 Task: Go to the images section and react to  the images on the  page of Amazon
Action: Mouse moved to (442, 22)
Screenshot: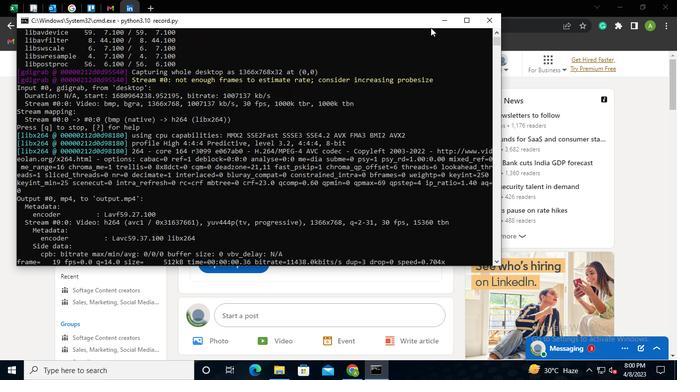 
Action: Mouse pressed left at (442, 22)
Screenshot: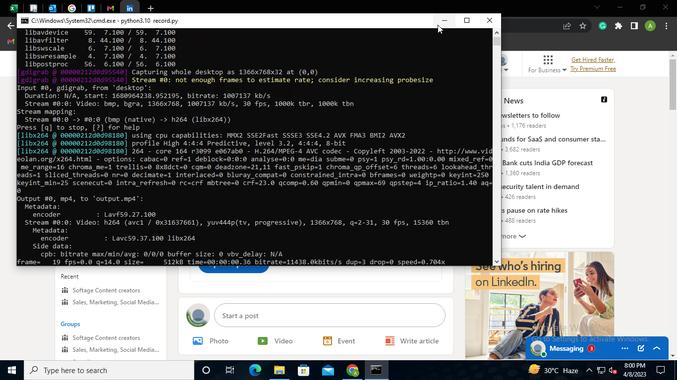 
Action: Mouse moved to (100, 66)
Screenshot: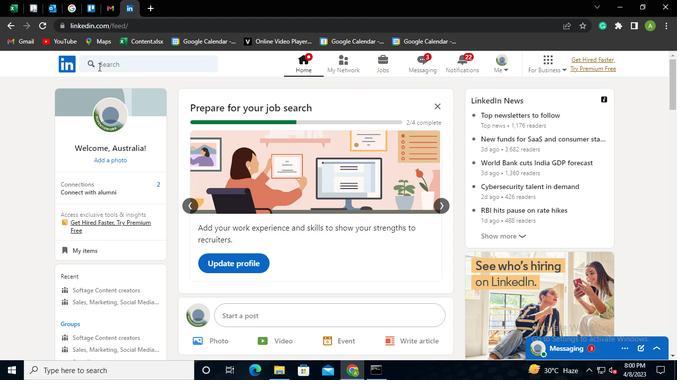 
Action: Mouse pressed left at (100, 66)
Screenshot: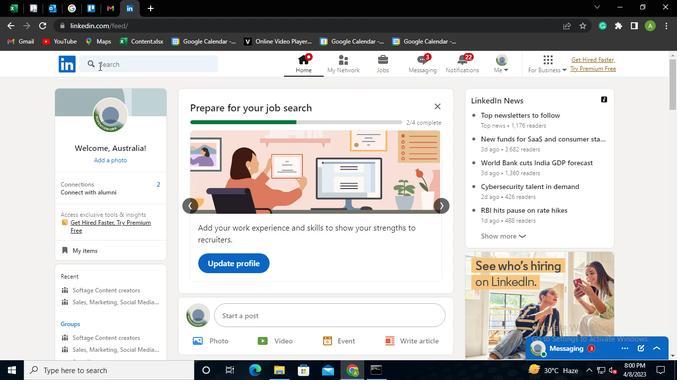 
Action: Mouse moved to (99, 110)
Screenshot: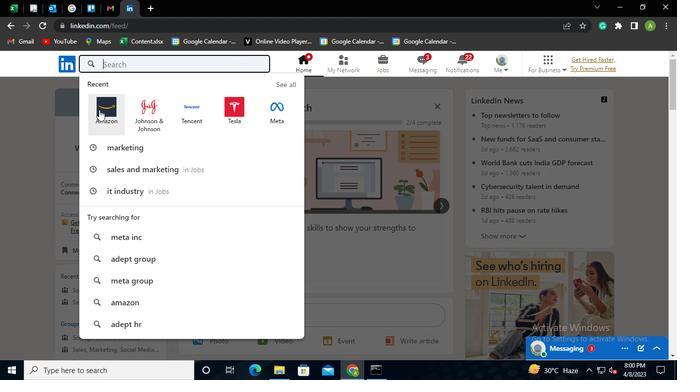 
Action: Mouse pressed left at (99, 110)
Screenshot: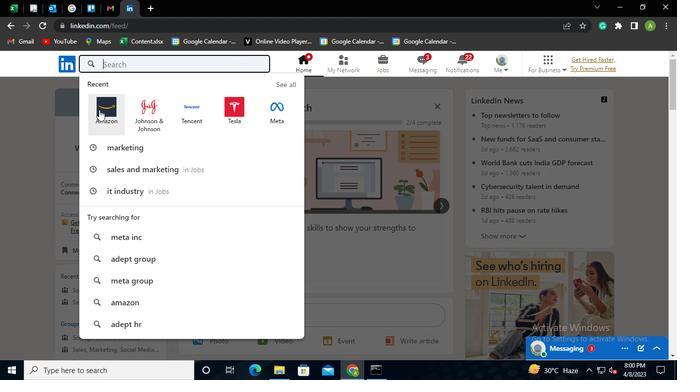 
Action: Mouse moved to (170, 116)
Screenshot: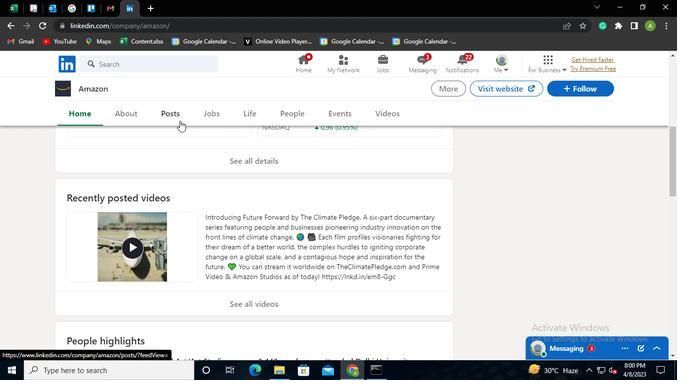 
Action: Mouse pressed left at (170, 116)
Screenshot: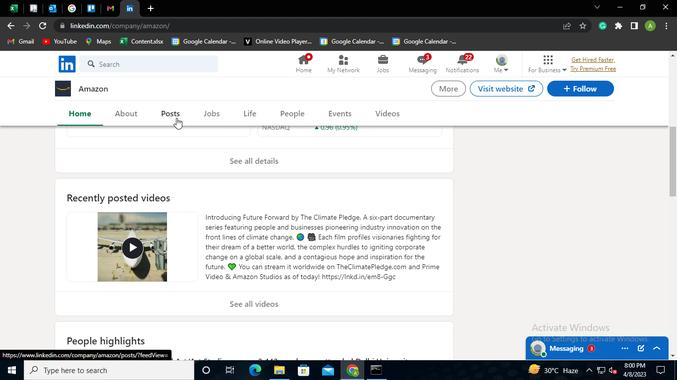 
Action: Mouse moved to (228, 233)
Screenshot: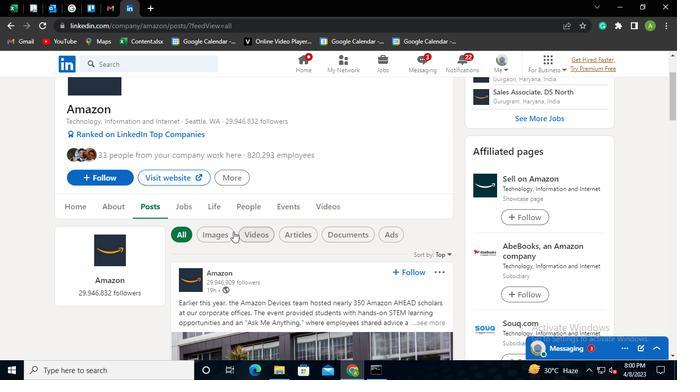 
Action: Mouse pressed left at (228, 233)
Screenshot: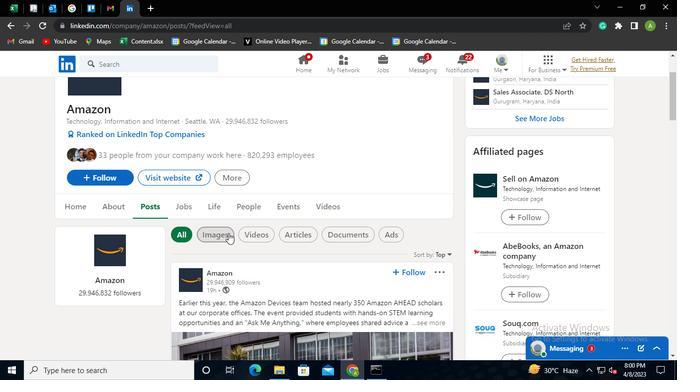
Action: Mouse moved to (203, 202)
Screenshot: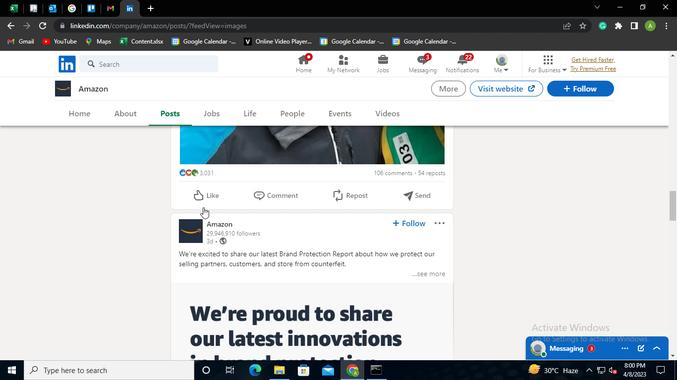 
Action: Mouse pressed left at (203, 202)
Screenshot: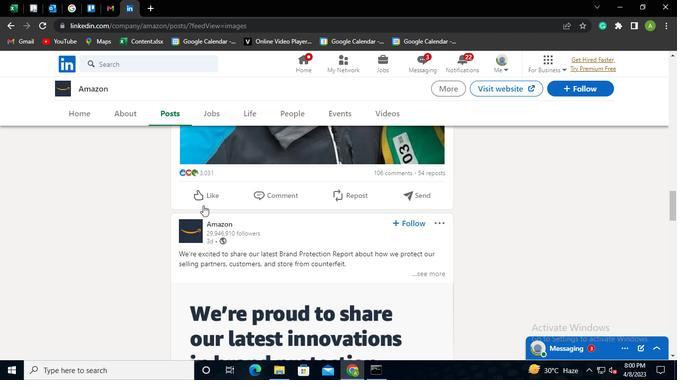 
Action: Mouse moved to (606, 104)
Screenshot: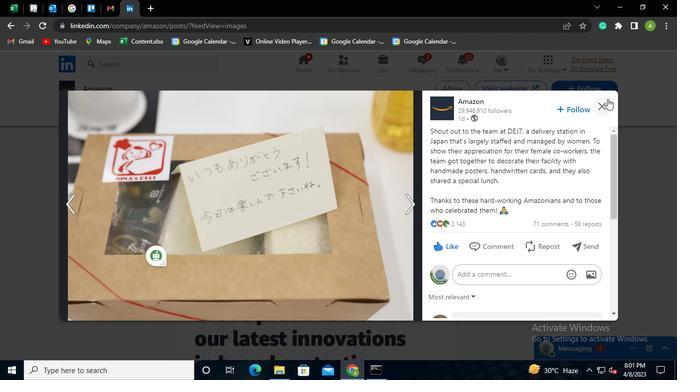 
Action: Mouse pressed left at (606, 104)
Screenshot: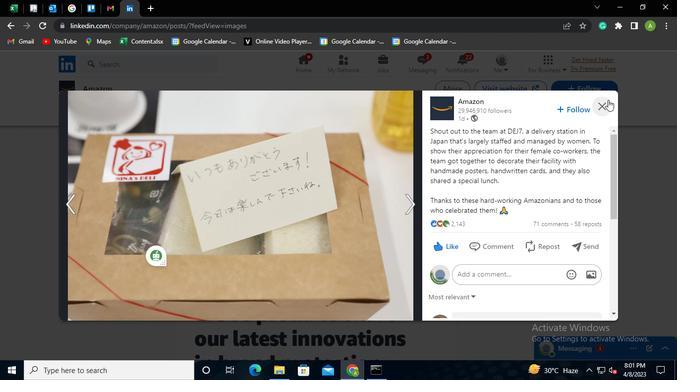 
Action: Mouse moved to (208, 163)
Screenshot: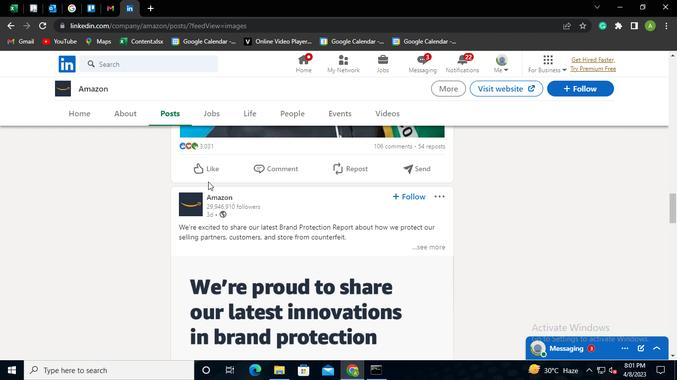 
Action: Mouse pressed left at (208, 163)
Screenshot: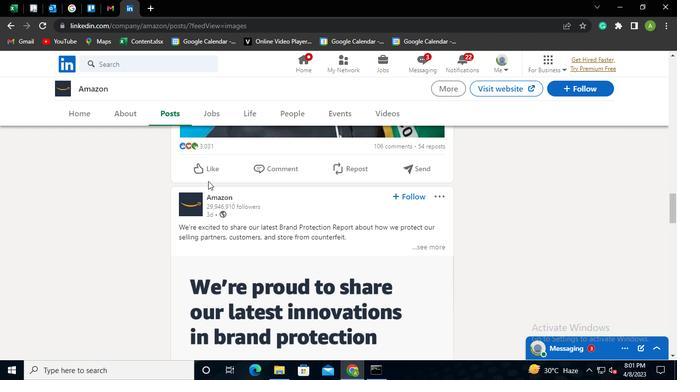 
Action: Mouse moved to (203, 254)
Screenshot: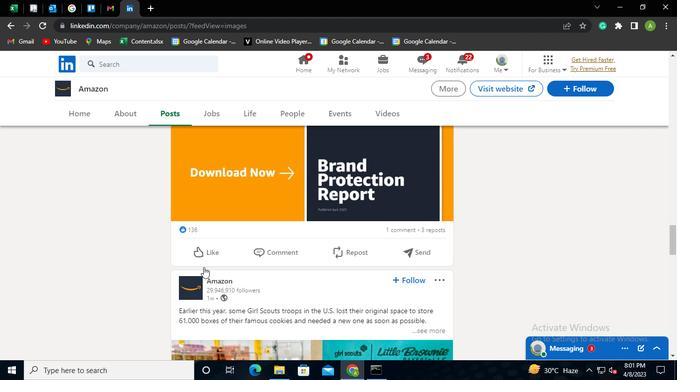 
Action: Mouse pressed left at (203, 254)
Screenshot: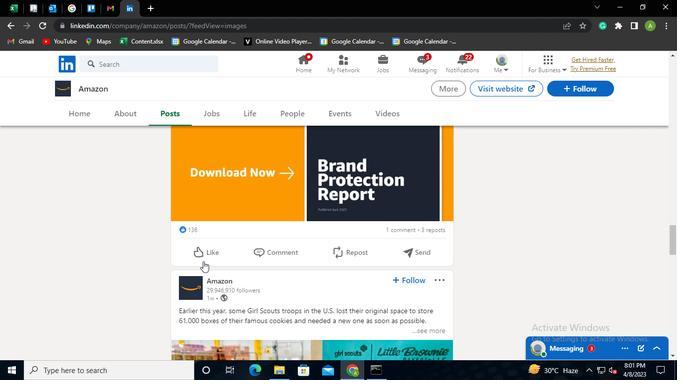 
Action: Mouse moved to (217, 231)
Screenshot: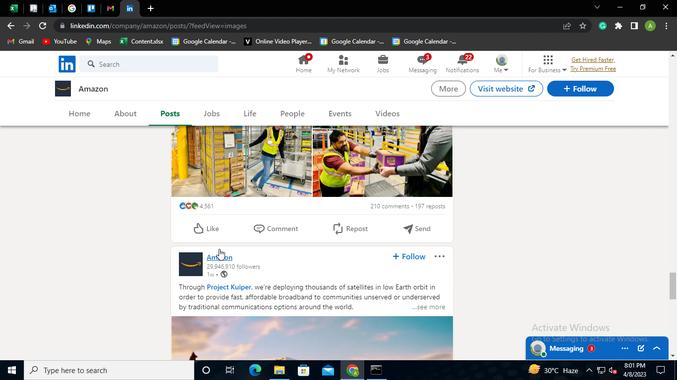 
Action: Mouse pressed left at (217, 231)
Screenshot: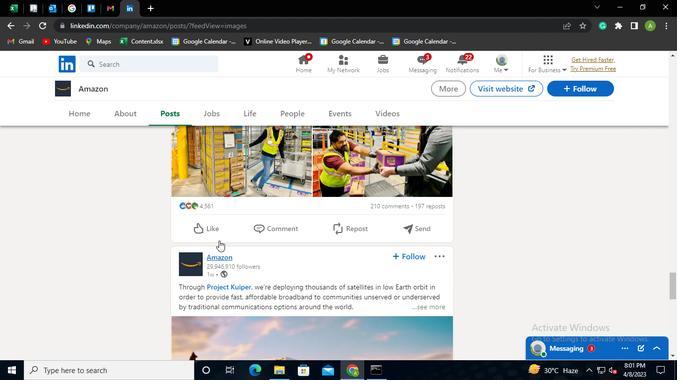 
Action: Mouse moved to (377, 373)
Screenshot: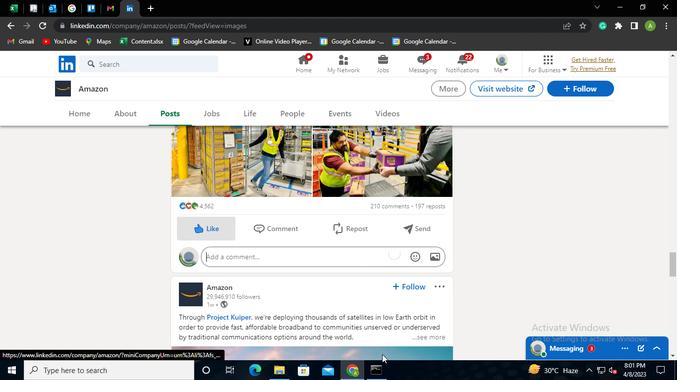 
Action: Mouse pressed left at (377, 373)
Screenshot: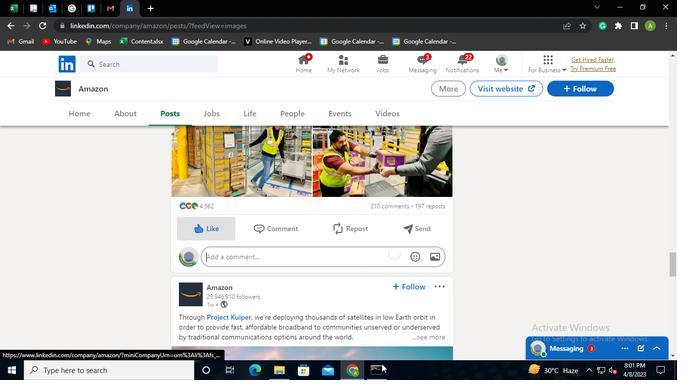 
Action: Mouse moved to (493, 22)
Screenshot: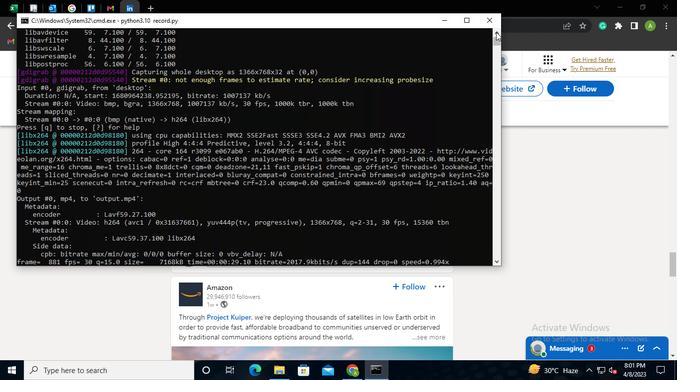 
Action: Mouse pressed left at (493, 22)
Screenshot: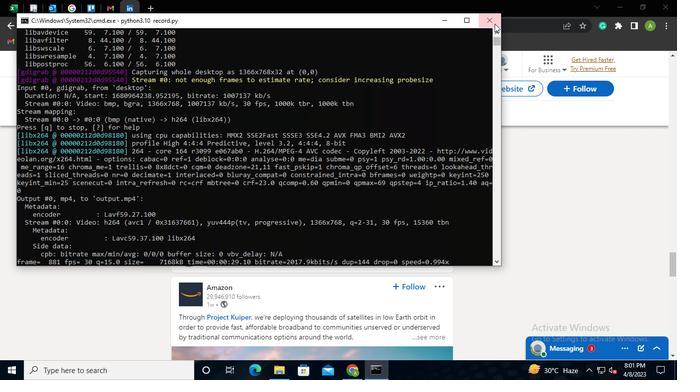 
Action: Mouse moved to (487, 30)
Screenshot: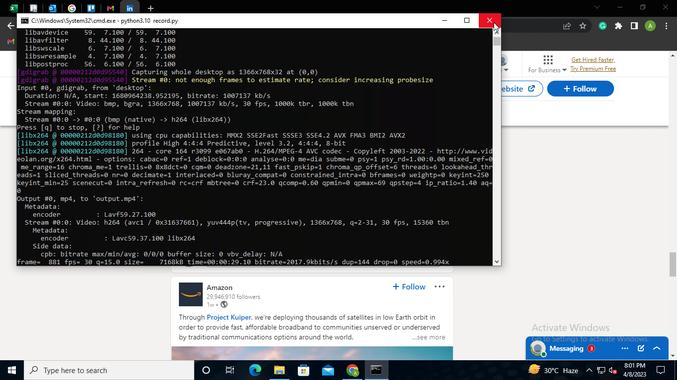 
